 Task: select a rule when list CRM implementation has more than cards.
Action: Mouse moved to (926, 71)
Screenshot: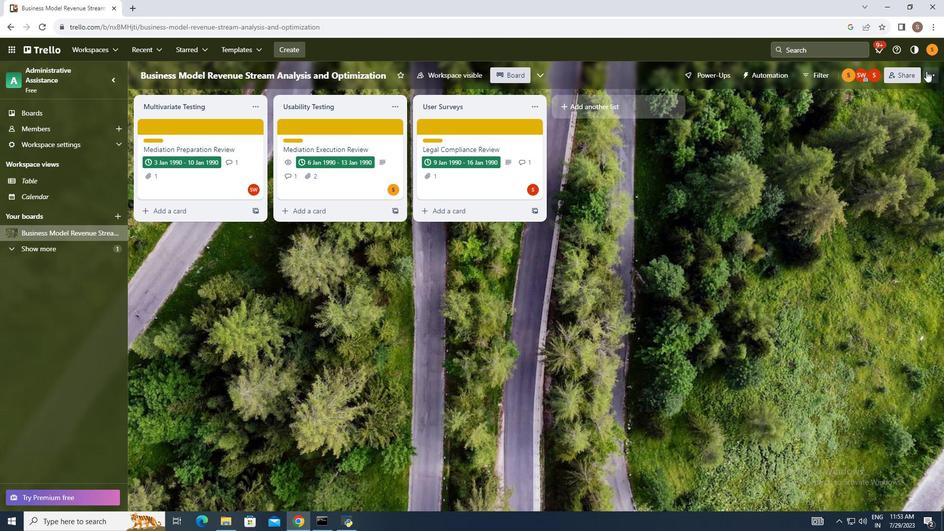 
Action: Mouse pressed left at (926, 71)
Screenshot: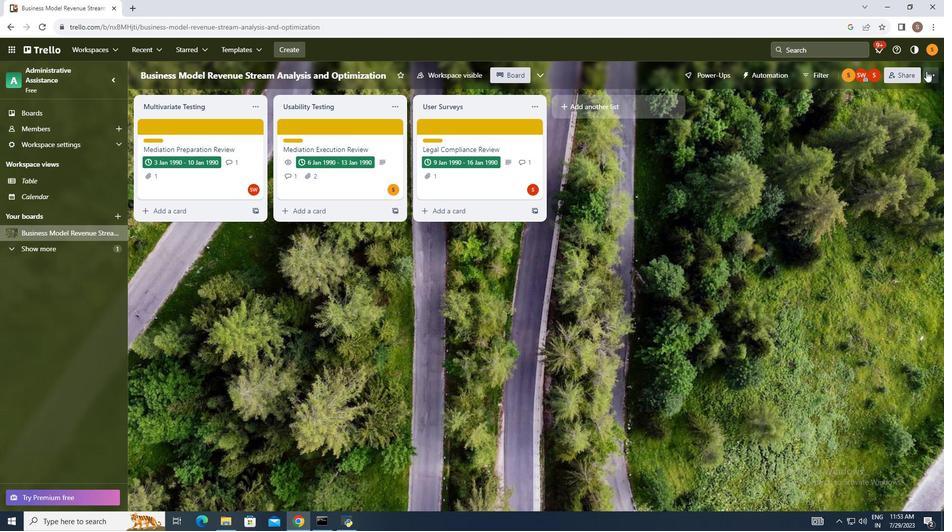 
Action: Mouse moved to (850, 207)
Screenshot: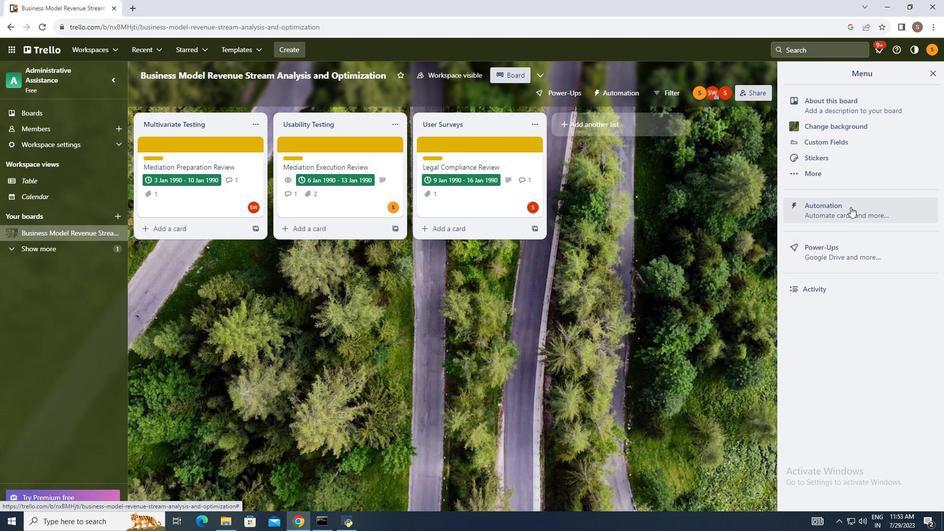 
Action: Mouse pressed left at (850, 207)
Screenshot: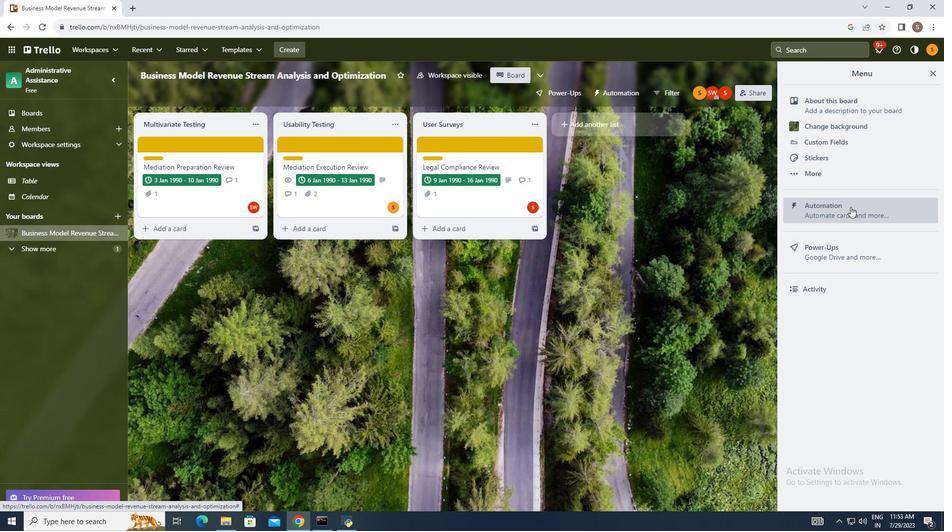 
Action: Mouse moved to (180, 179)
Screenshot: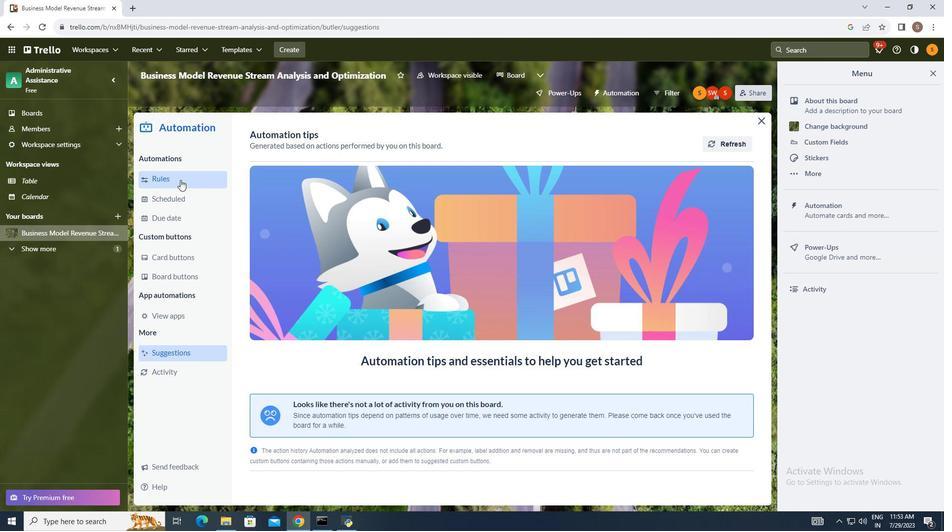 
Action: Mouse pressed left at (180, 179)
Screenshot: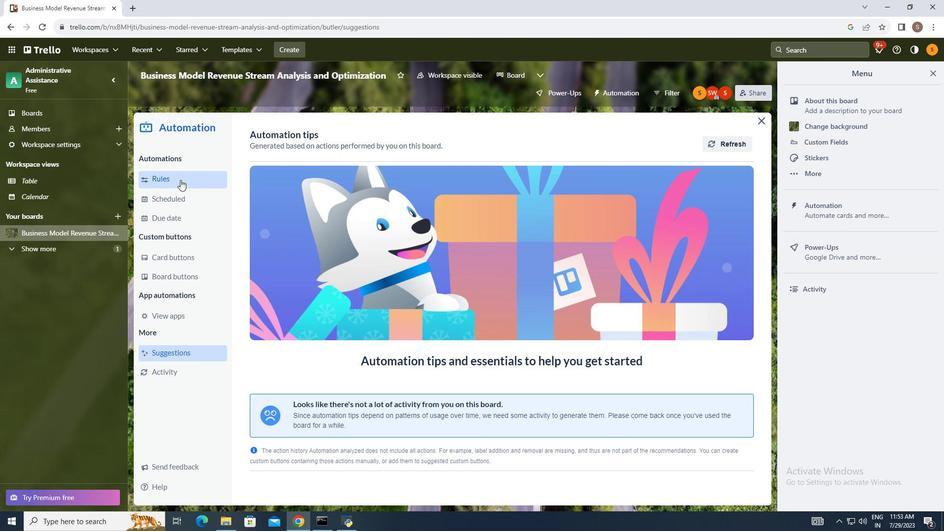 
Action: Mouse moved to (663, 140)
Screenshot: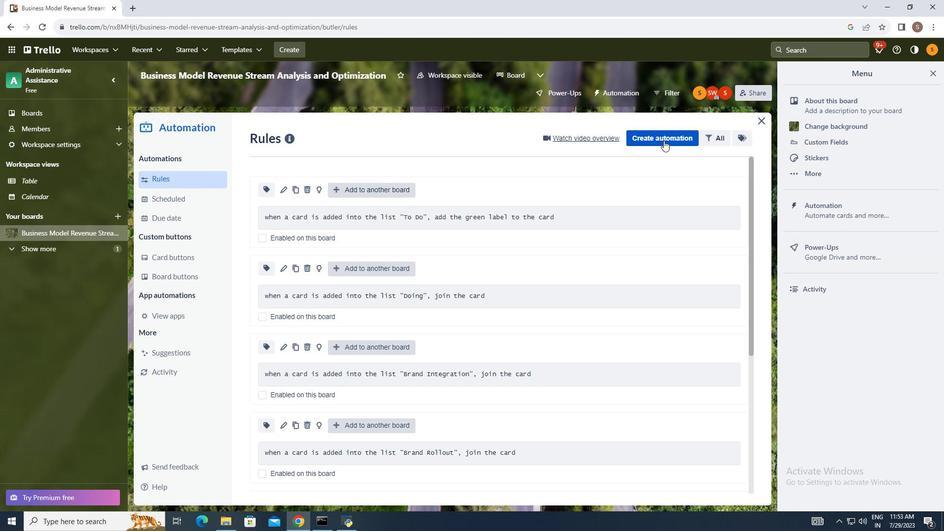 
Action: Mouse pressed left at (663, 140)
Screenshot: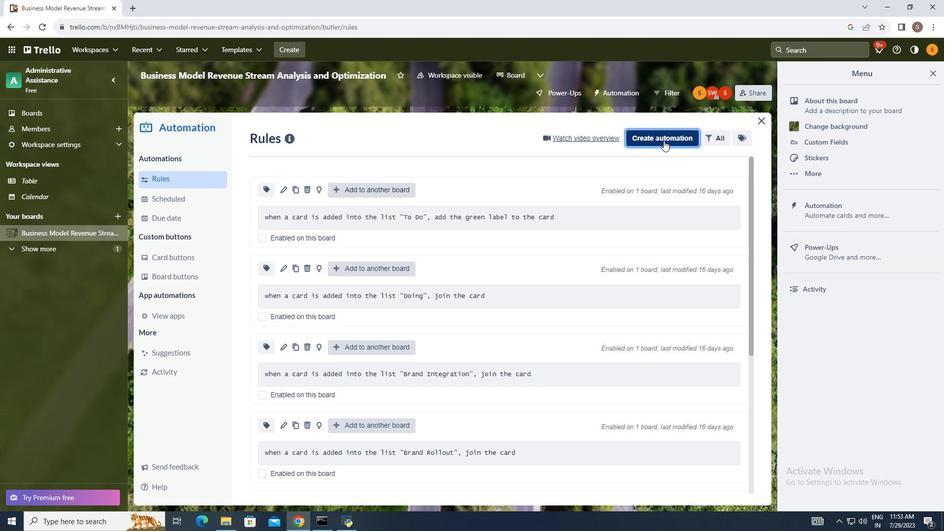 
Action: Mouse moved to (492, 232)
Screenshot: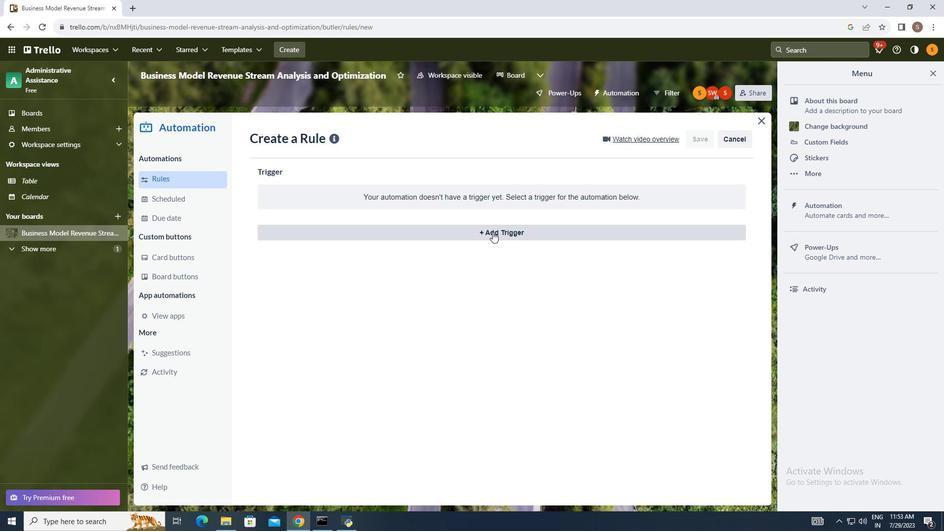 
Action: Mouse pressed left at (492, 232)
Screenshot: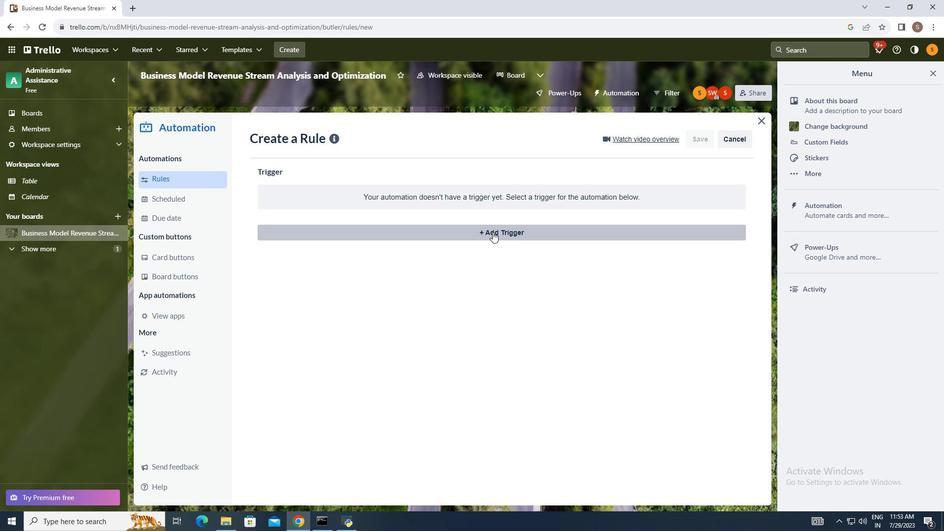 
Action: Mouse moved to (426, 413)
Screenshot: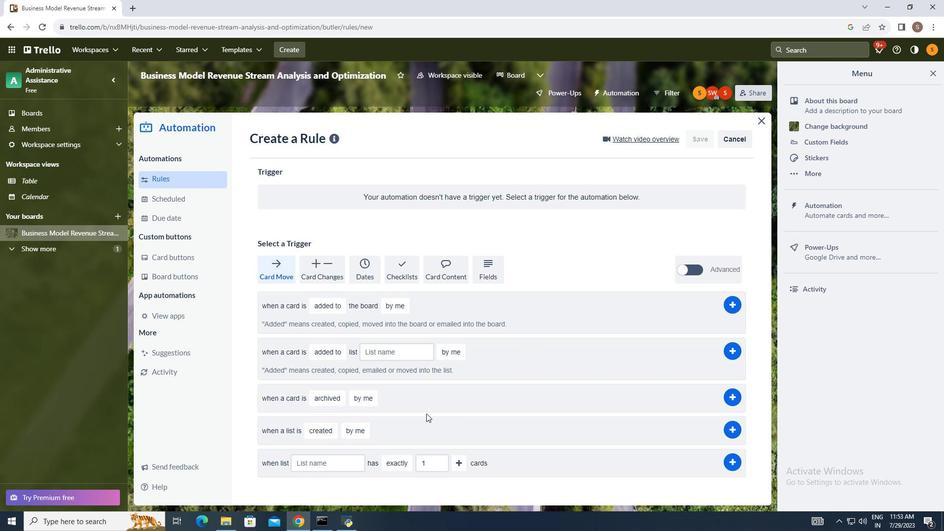 
Action: Mouse scrolled (426, 413) with delta (0, 0)
Screenshot: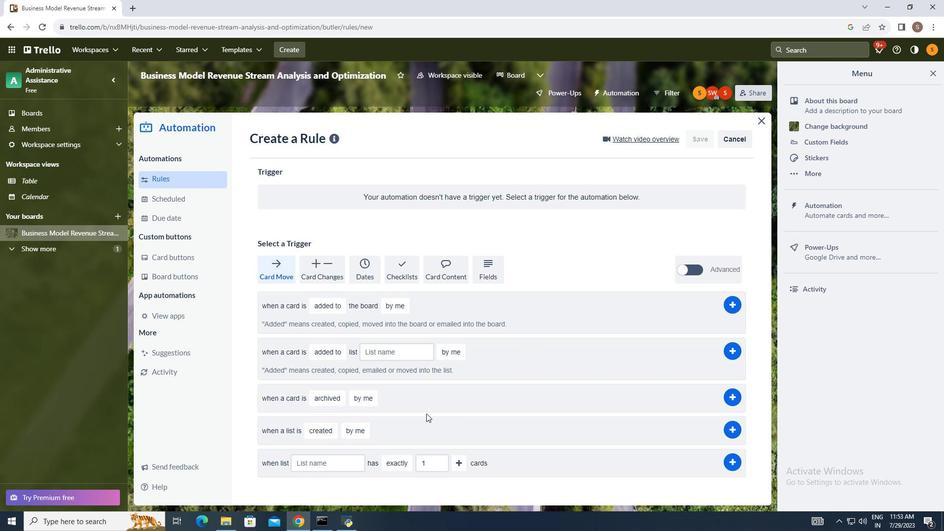 
Action: Mouse scrolled (426, 413) with delta (0, 0)
Screenshot: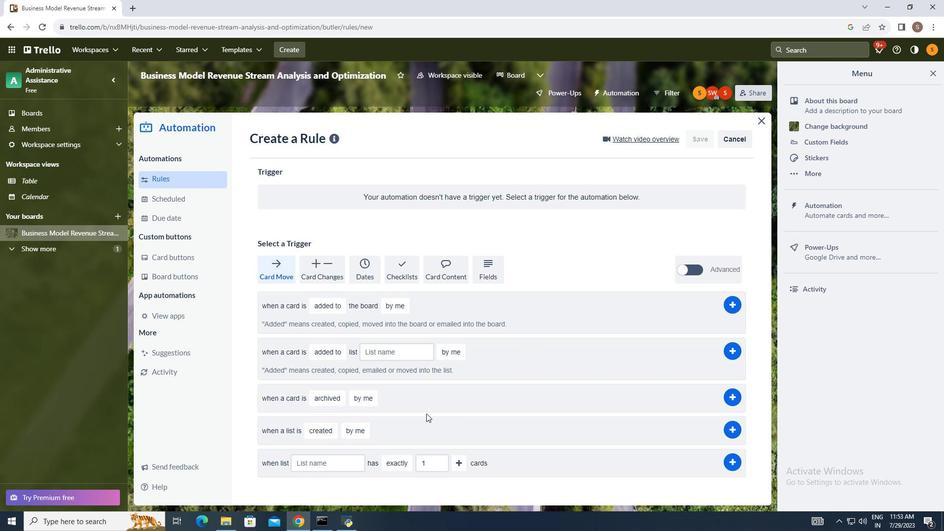 
Action: Mouse scrolled (426, 413) with delta (0, 0)
Screenshot: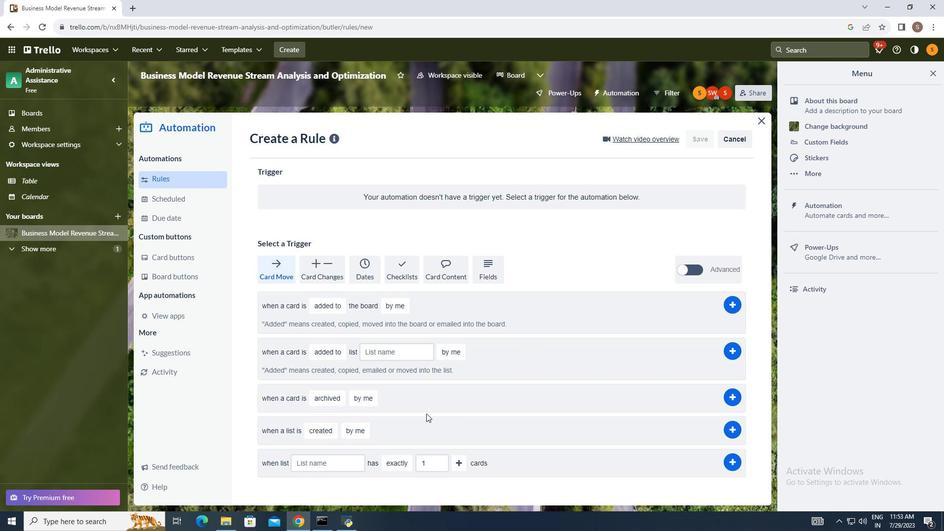 
Action: Mouse scrolled (426, 413) with delta (0, 0)
Screenshot: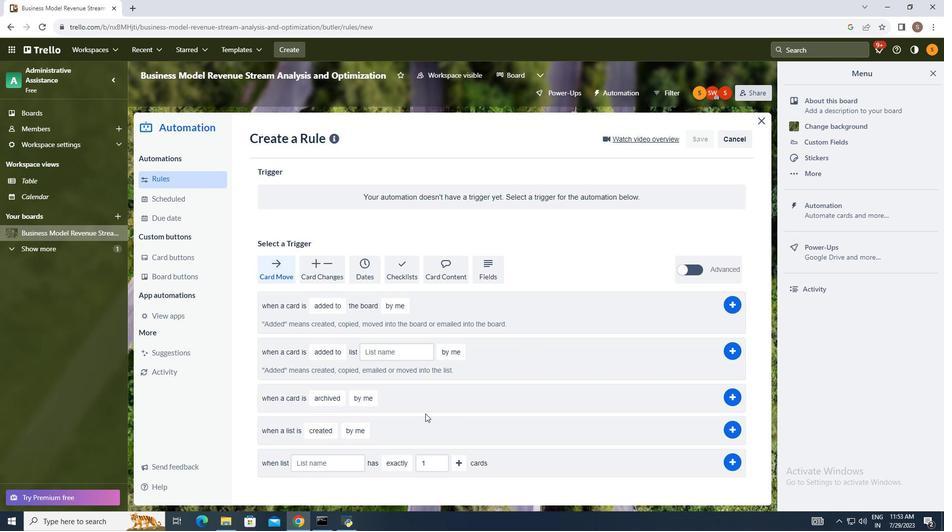 
Action: Mouse moved to (321, 462)
Screenshot: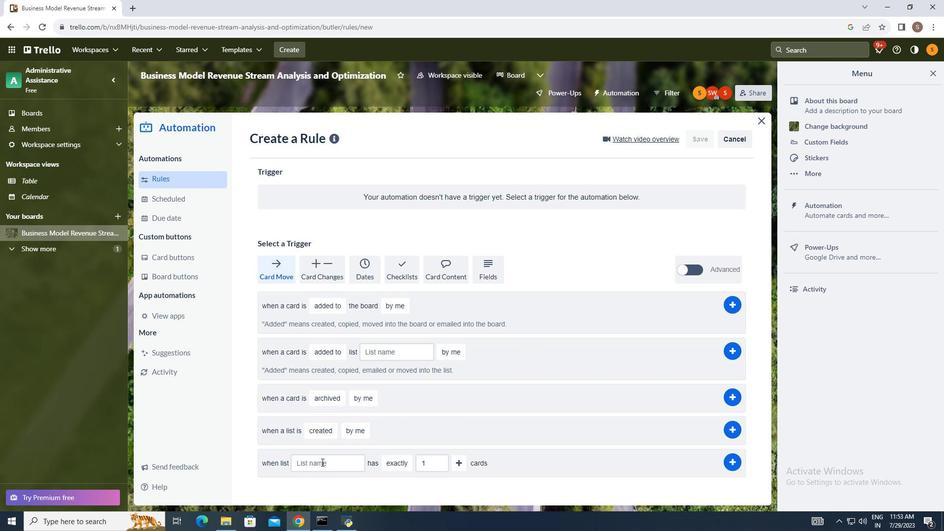 
Action: Mouse pressed left at (321, 462)
Screenshot: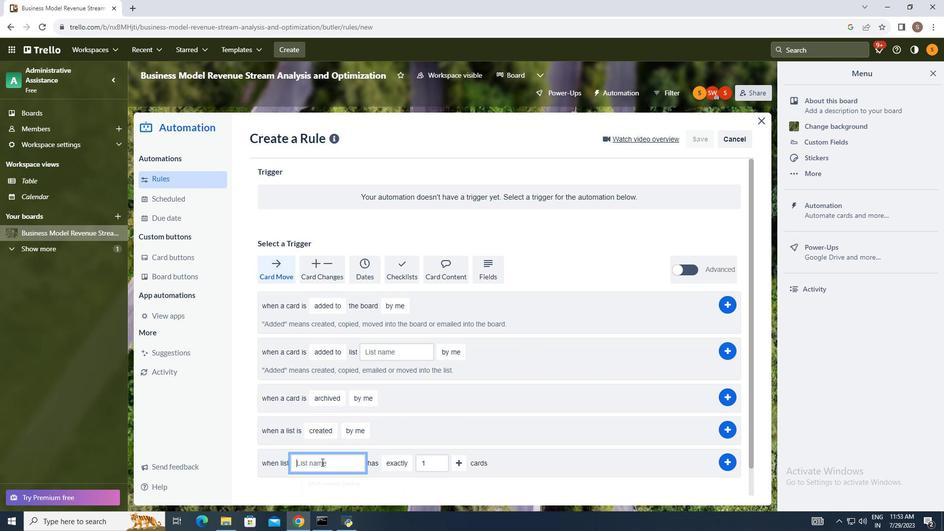 
Action: Mouse moved to (254, 423)
Screenshot: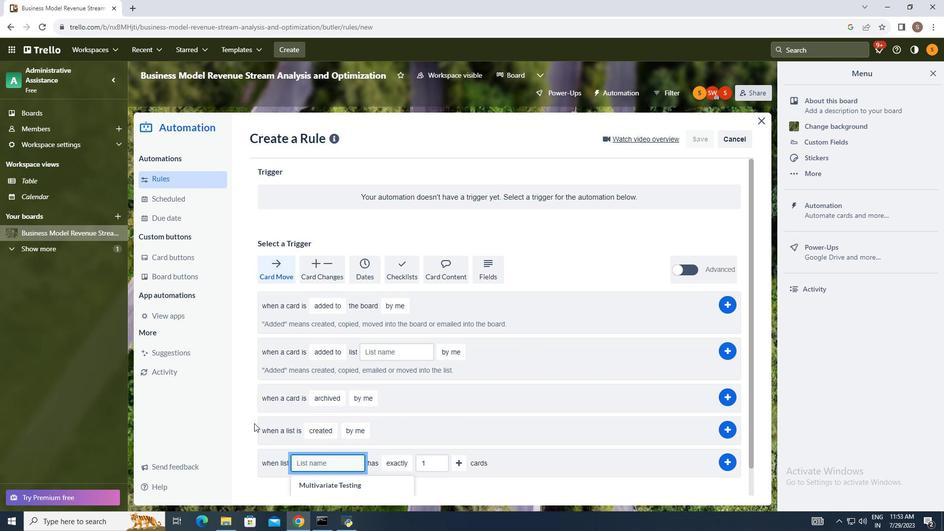 
Action: Key pressed <Key.shift_r>CRM<Key.space>implementation
Screenshot: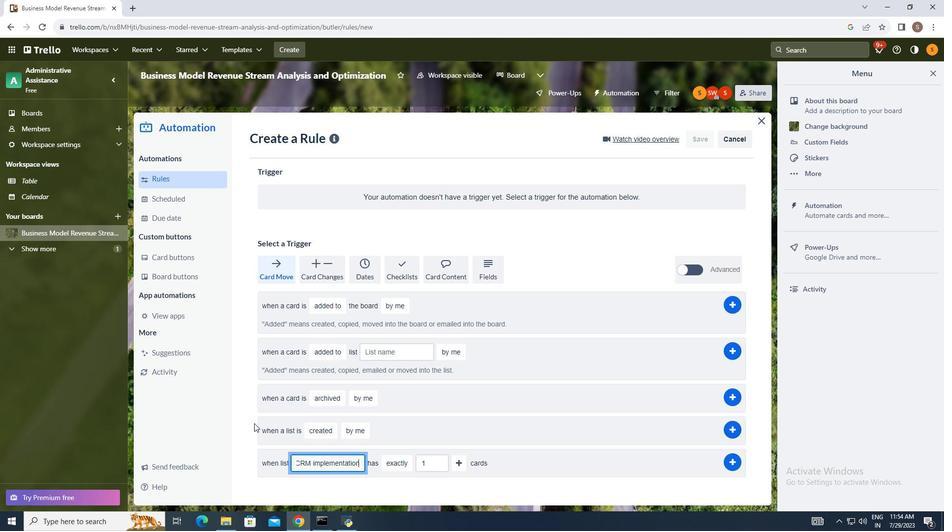 
Action: Mouse moved to (395, 466)
Screenshot: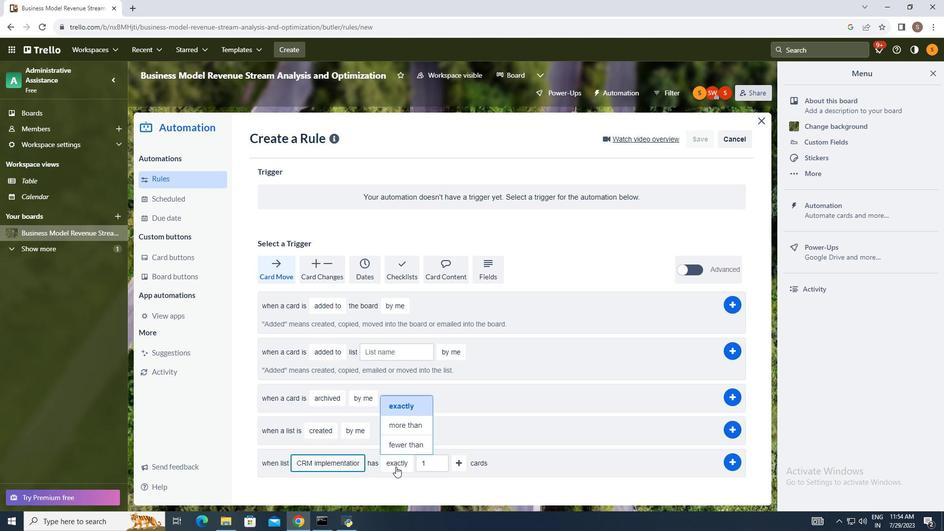 
Action: Mouse pressed left at (395, 466)
Screenshot: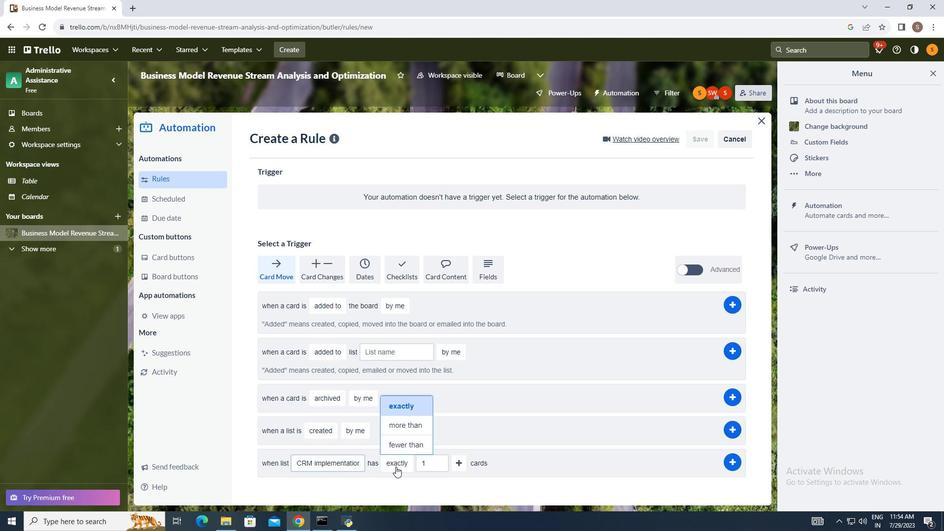 
Action: Mouse moved to (405, 419)
Screenshot: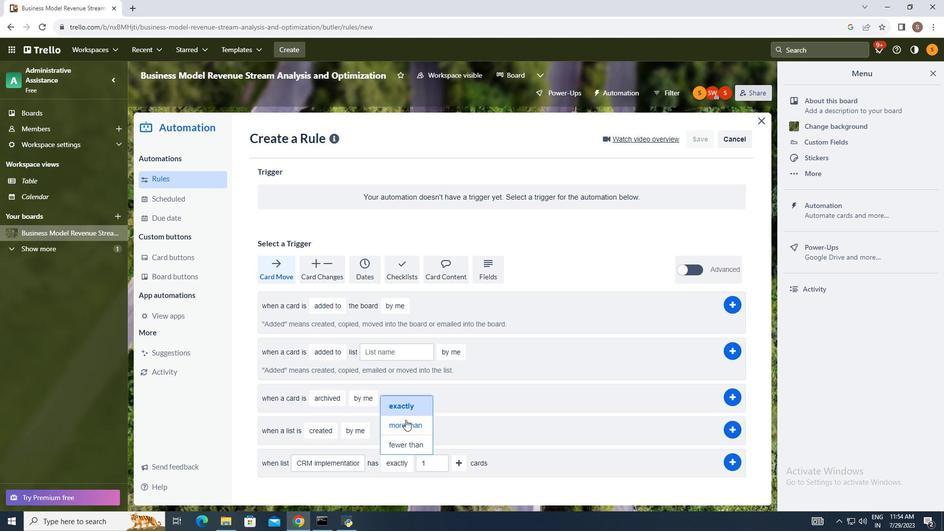 
Action: Mouse pressed left at (405, 419)
Screenshot: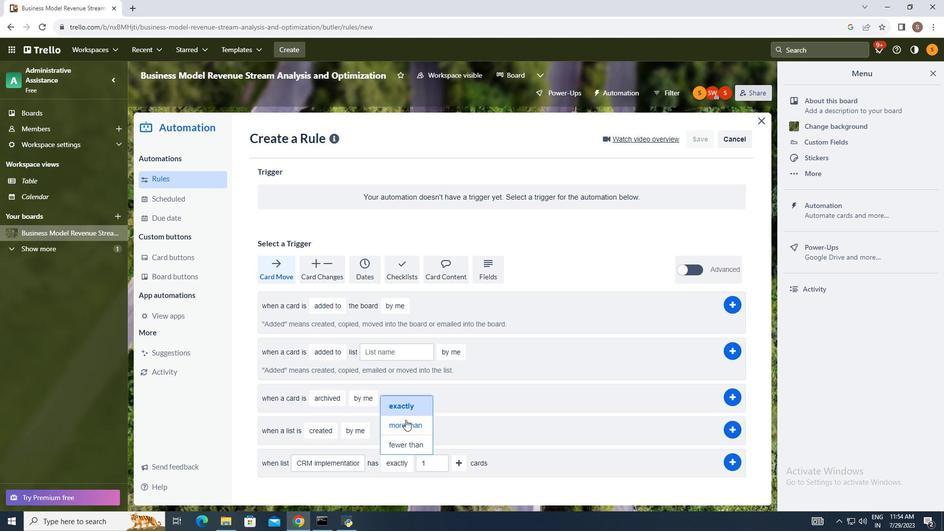 
Action: Mouse moved to (500, 430)
Screenshot: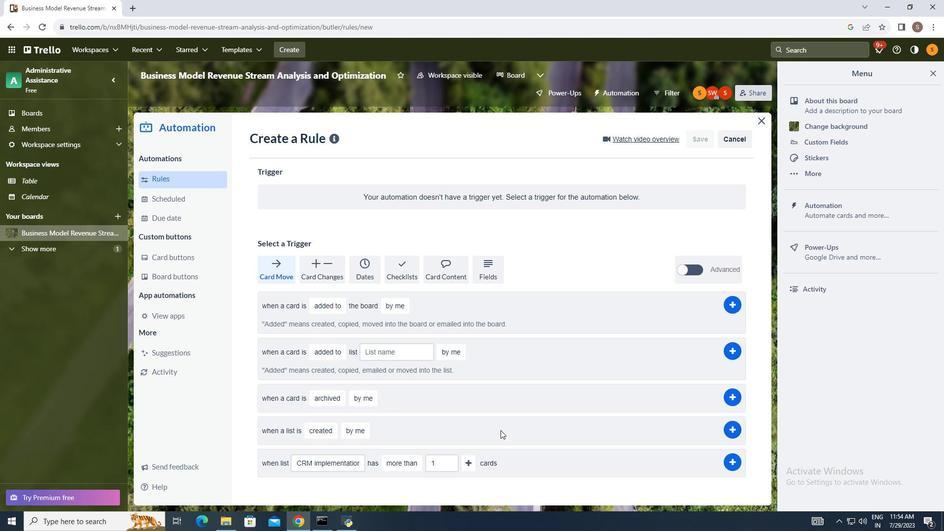 
